 Task: Create a task  Implement a new cloud-based logistics management system for a company , assign it to team member softage.3@softage.net in the project ApexLine and update the status of the task to  At Risk , set the priority of the task to Medium
Action: Mouse moved to (92, 66)
Screenshot: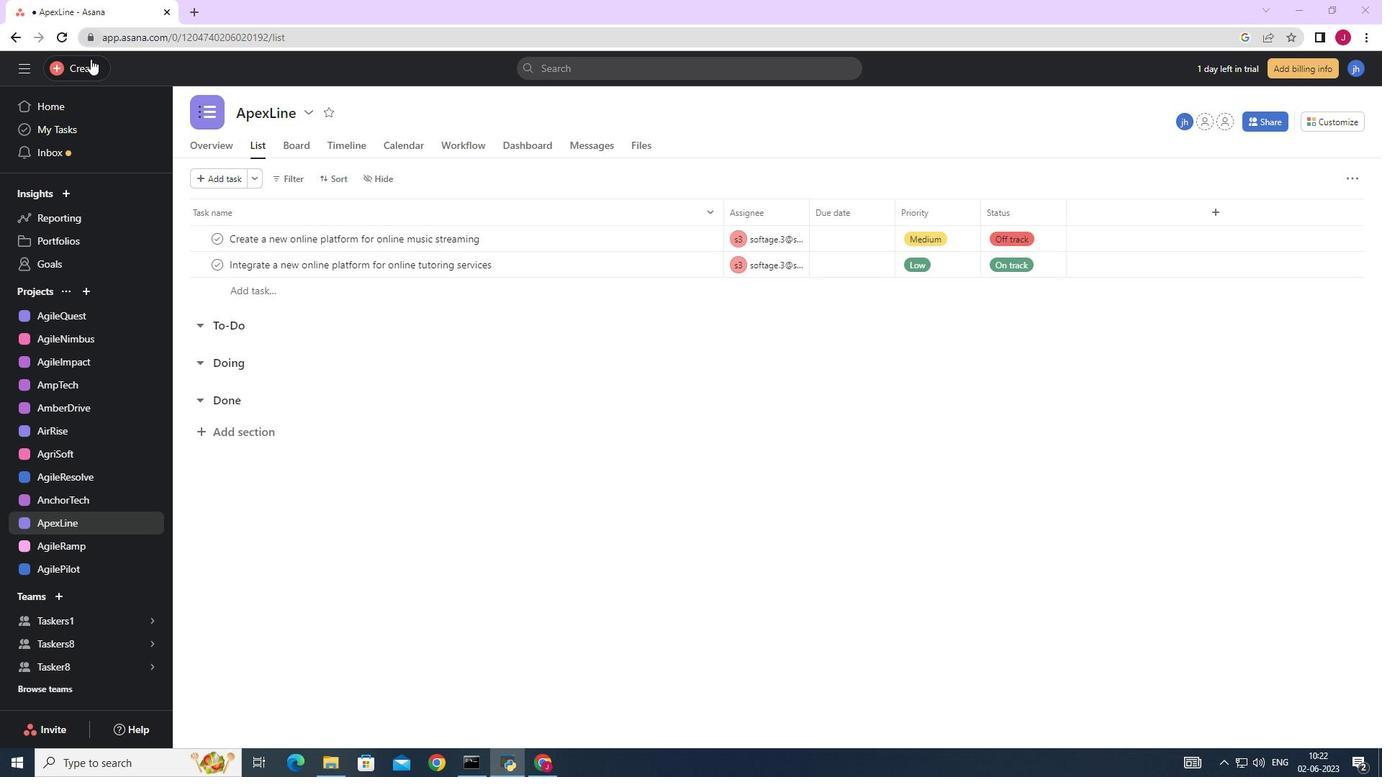 
Action: Mouse pressed left at (92, 66)
Screenshot: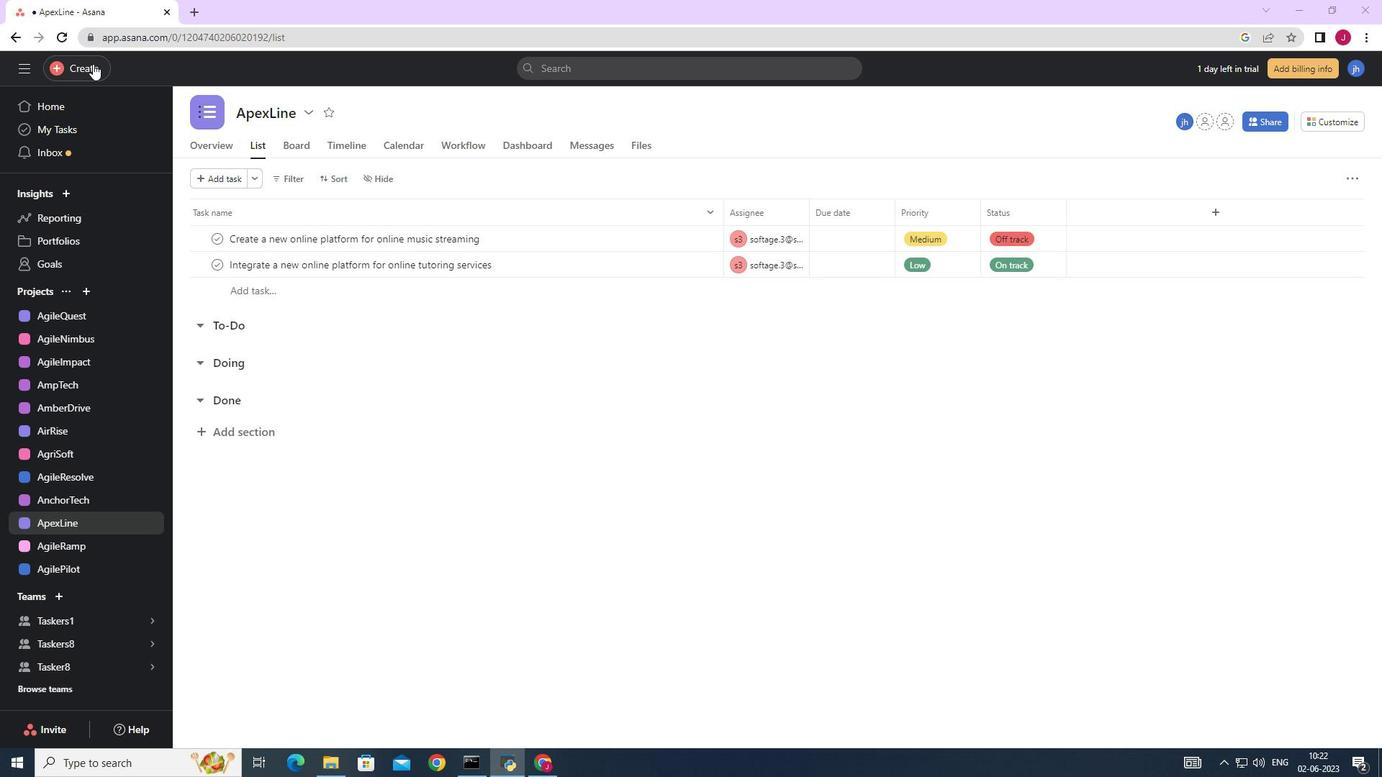 
Action: Mouse moved to (192, 74)
Screenshot: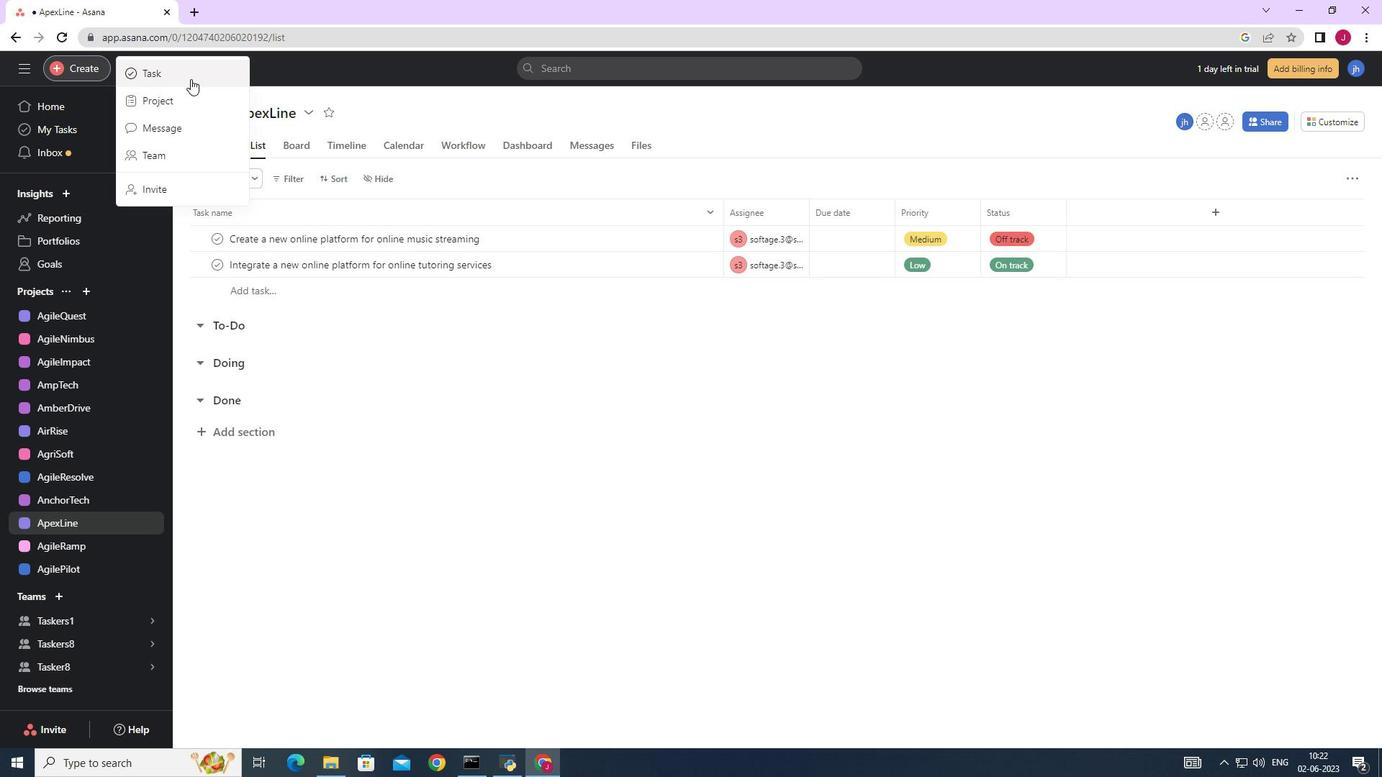 
Action: Mouse pressed left at (192, 74)
Screenshot: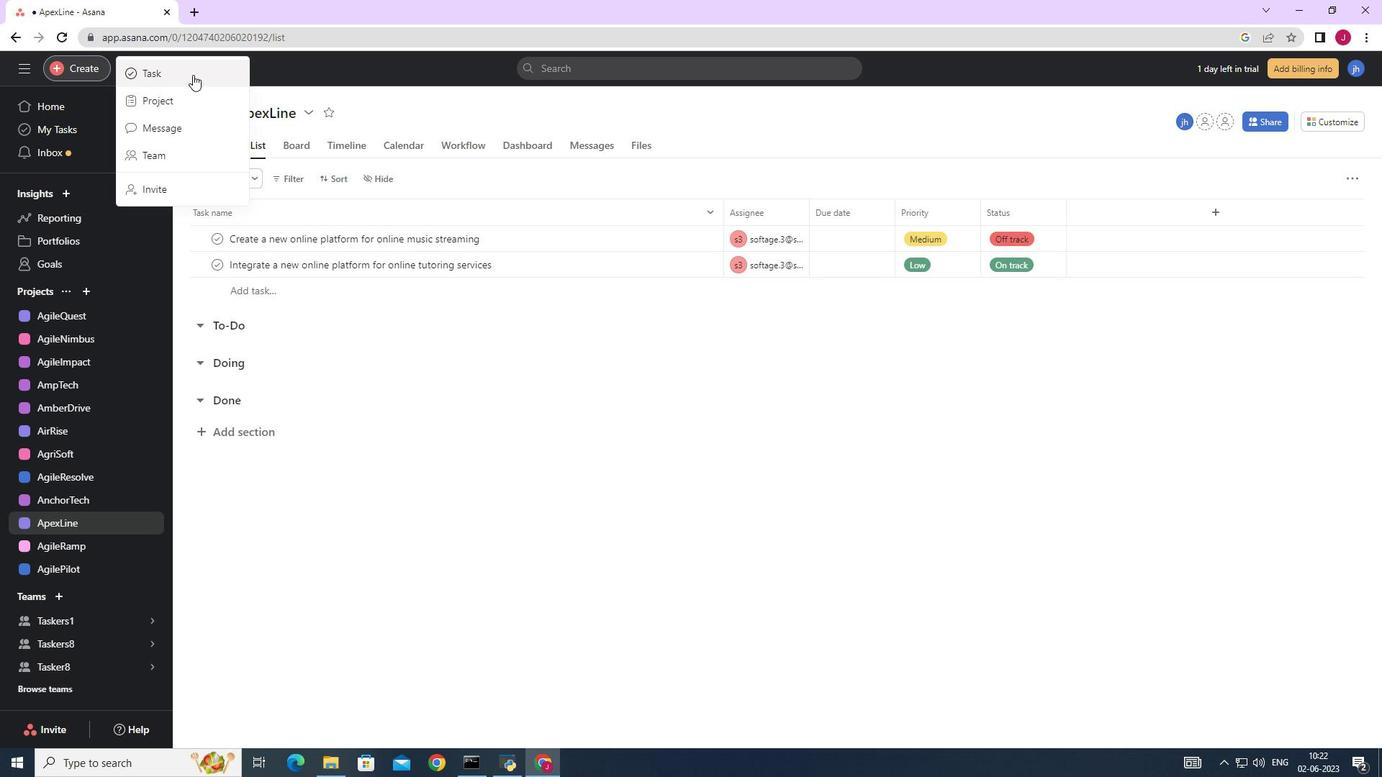 
Action: Mouse moved to (1127, 480)
Screenshot: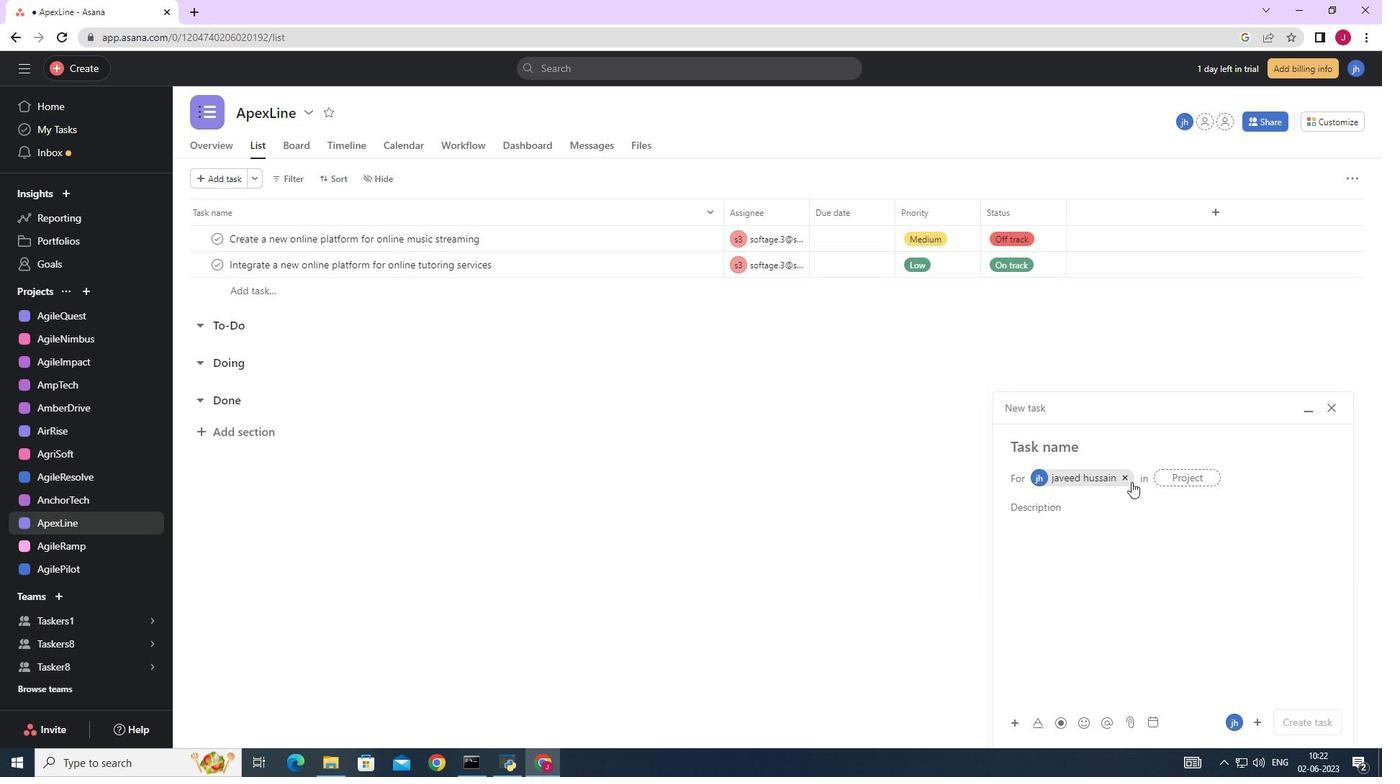 
Action: Mouse pressed left at (1127, 480)
Screenshot: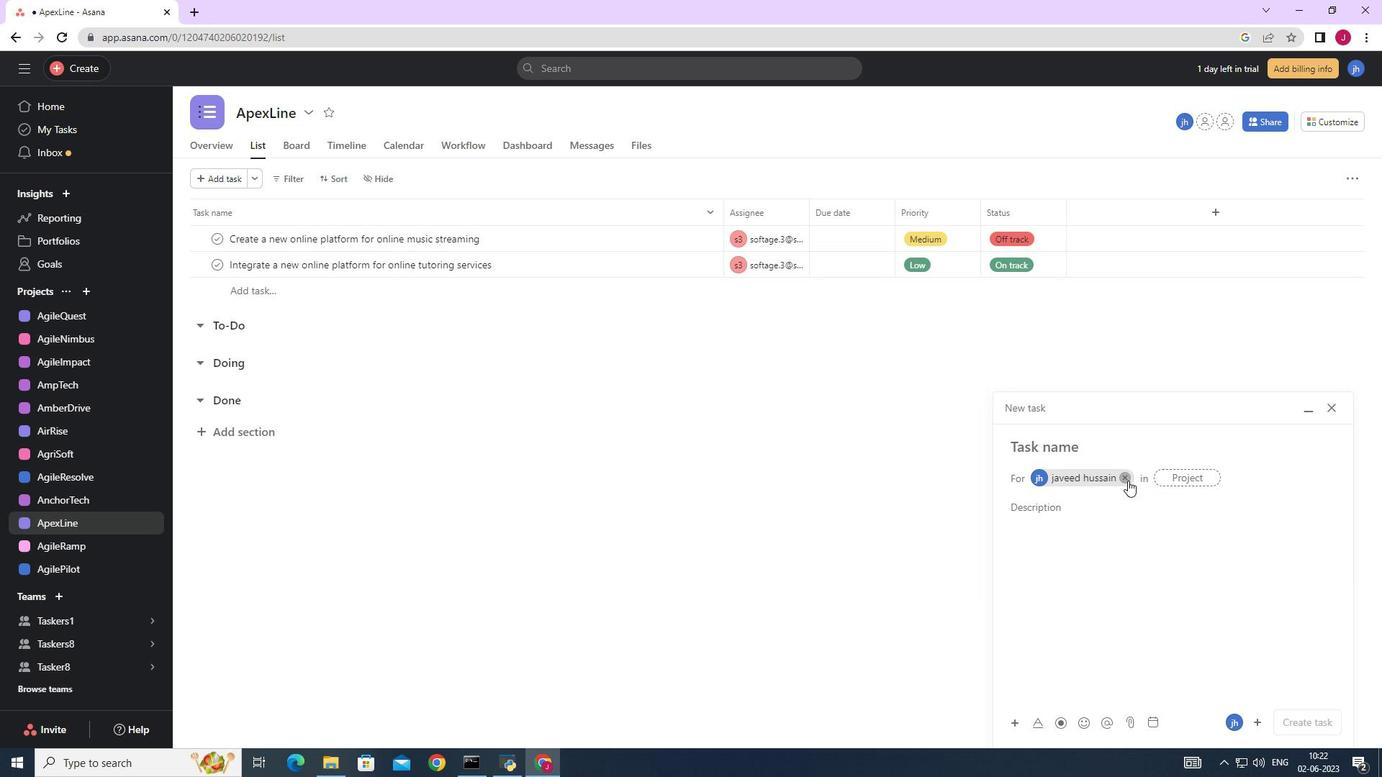 
Action: Mouse moved to (1048, 440)
Screenshot: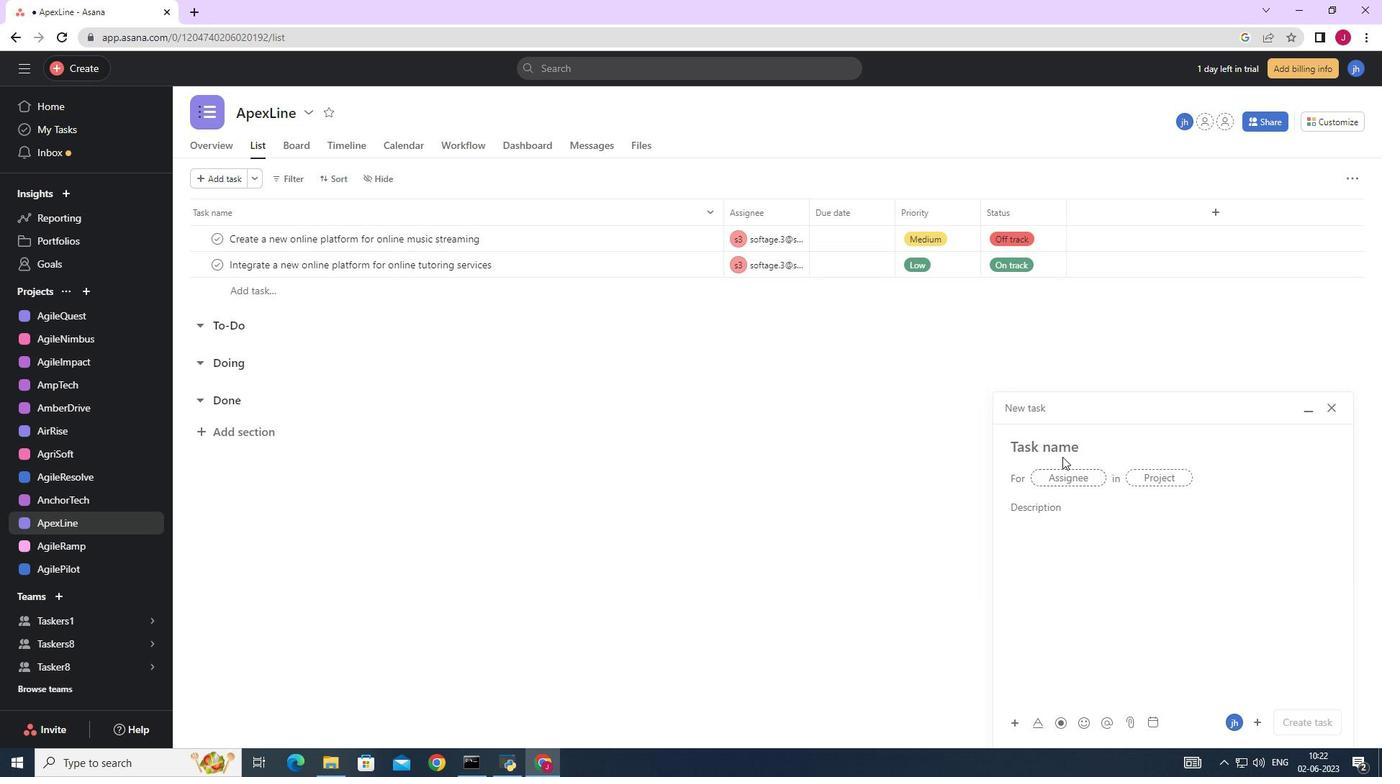 
Action: Mouse pressed left at (1048, 440)
Screenshot: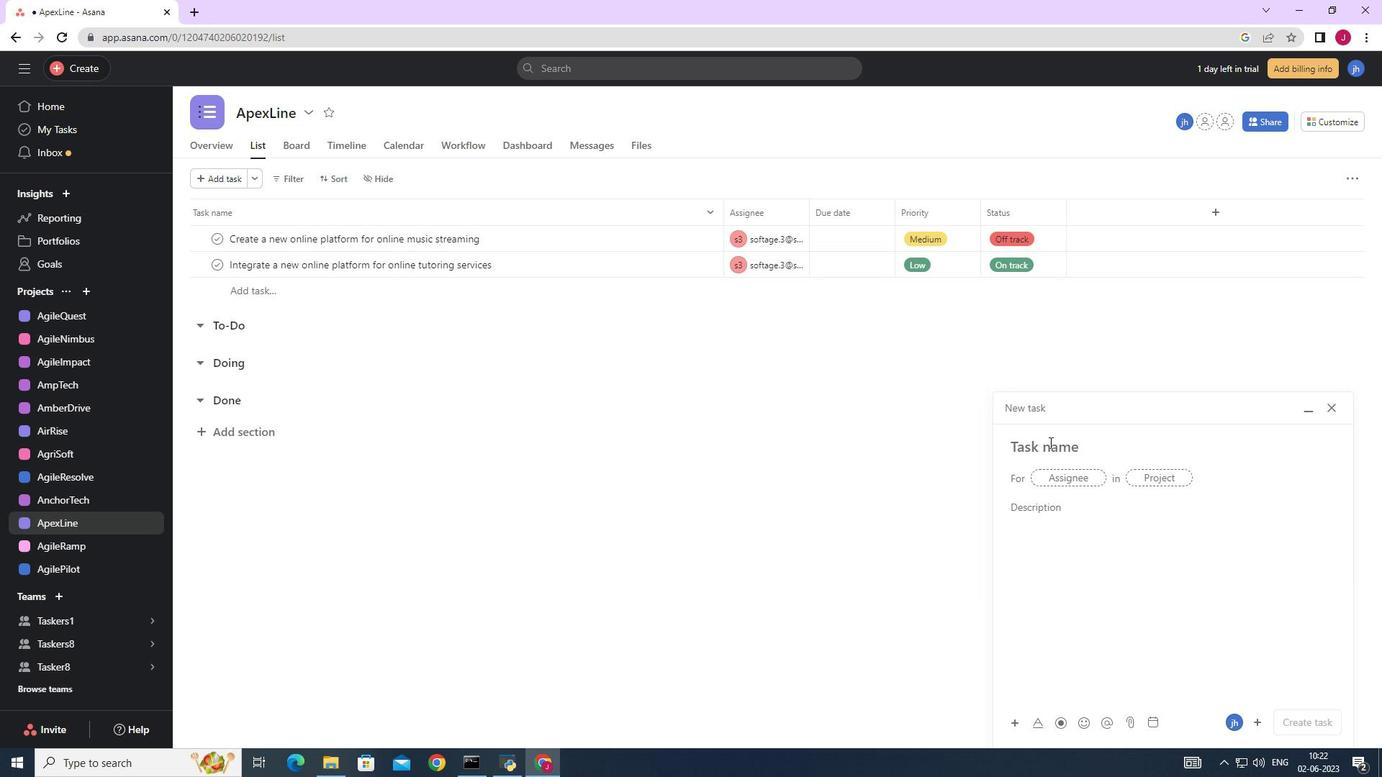 
Action: Key pressed <Key.caps_lock>I<Key.caps_lock>mplement<Key.space>a<Key.space>new<Key.space>cloud-based<Key.space>logistics<Key.space>mangement<Key.space>system<Key.space>for<Key.space>a<Key.space>company
Screenshot: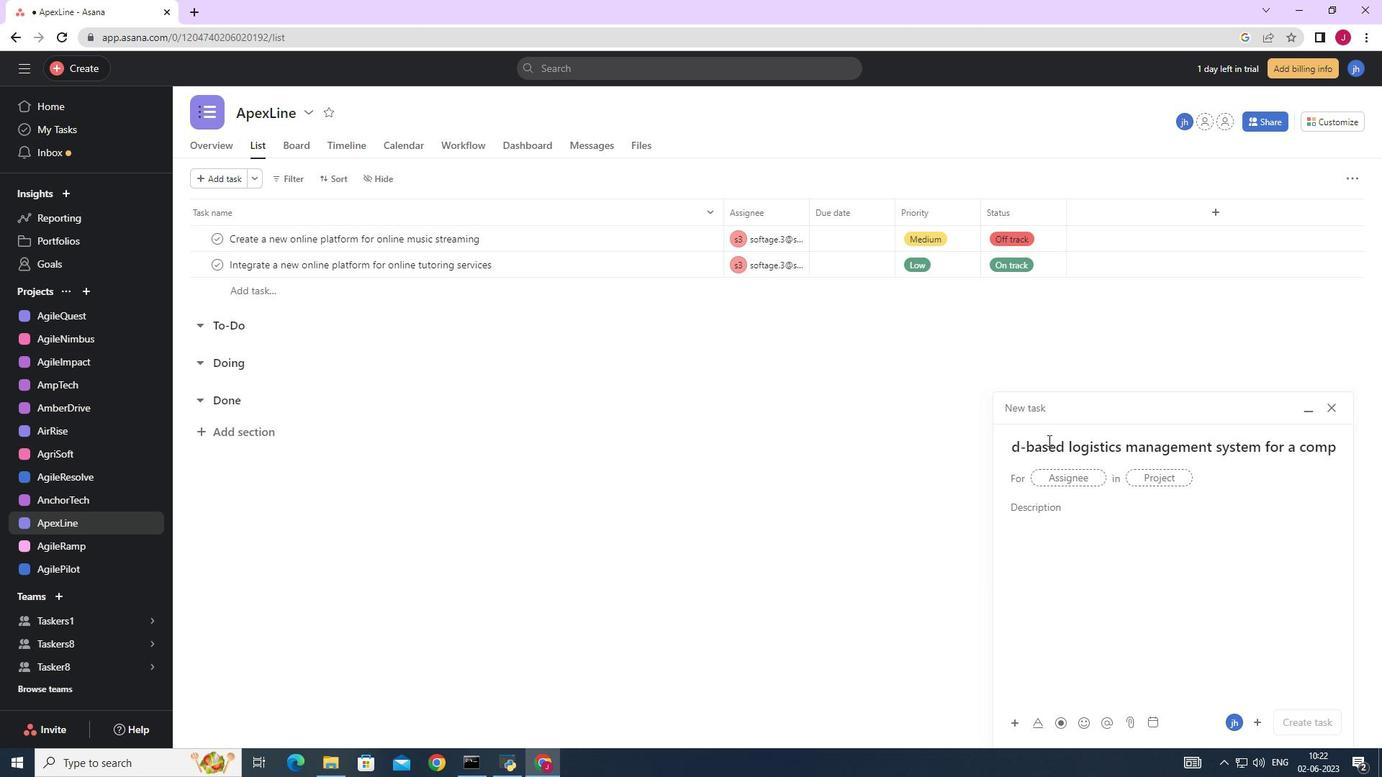 
Action: Mouse moved to (1073, 476)
Screenshot: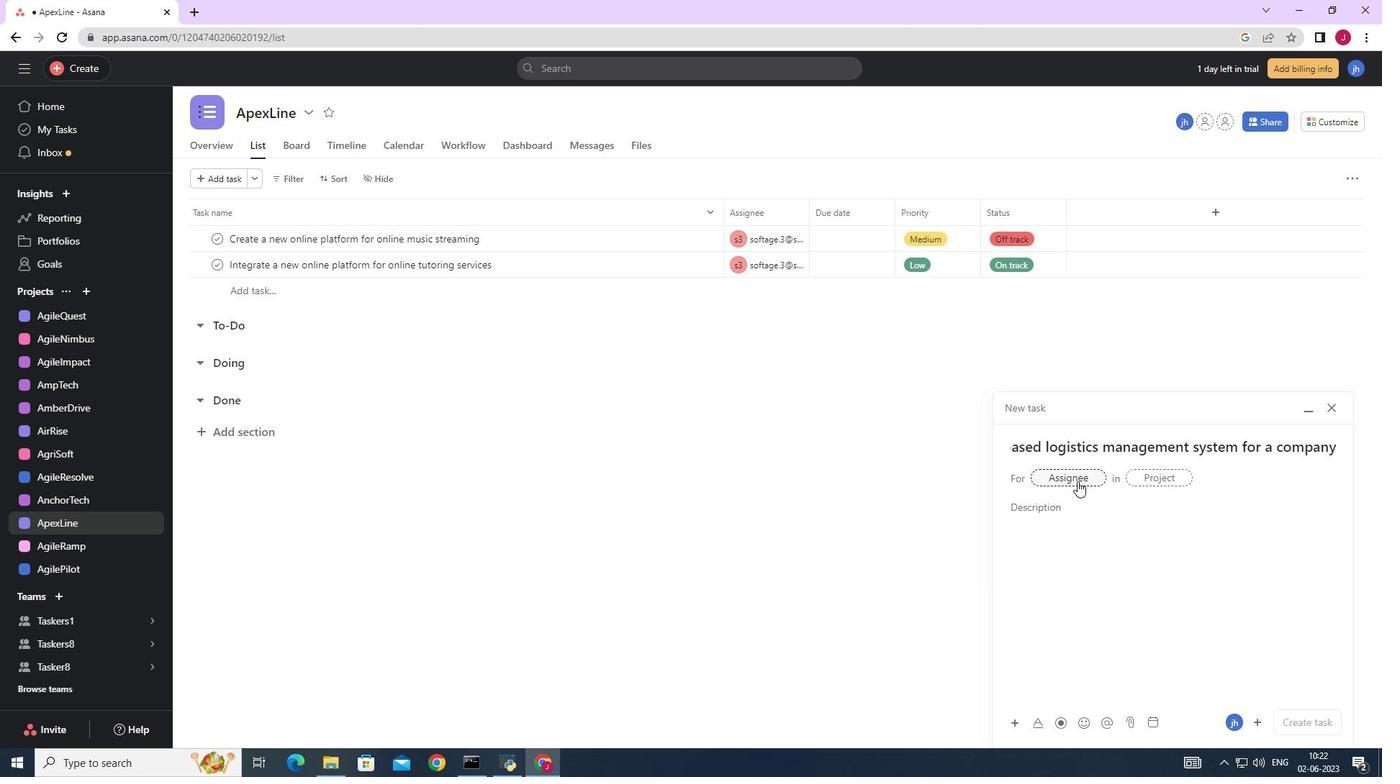 
Action: Mouse pressed left at (1073, 476)
Screenshot: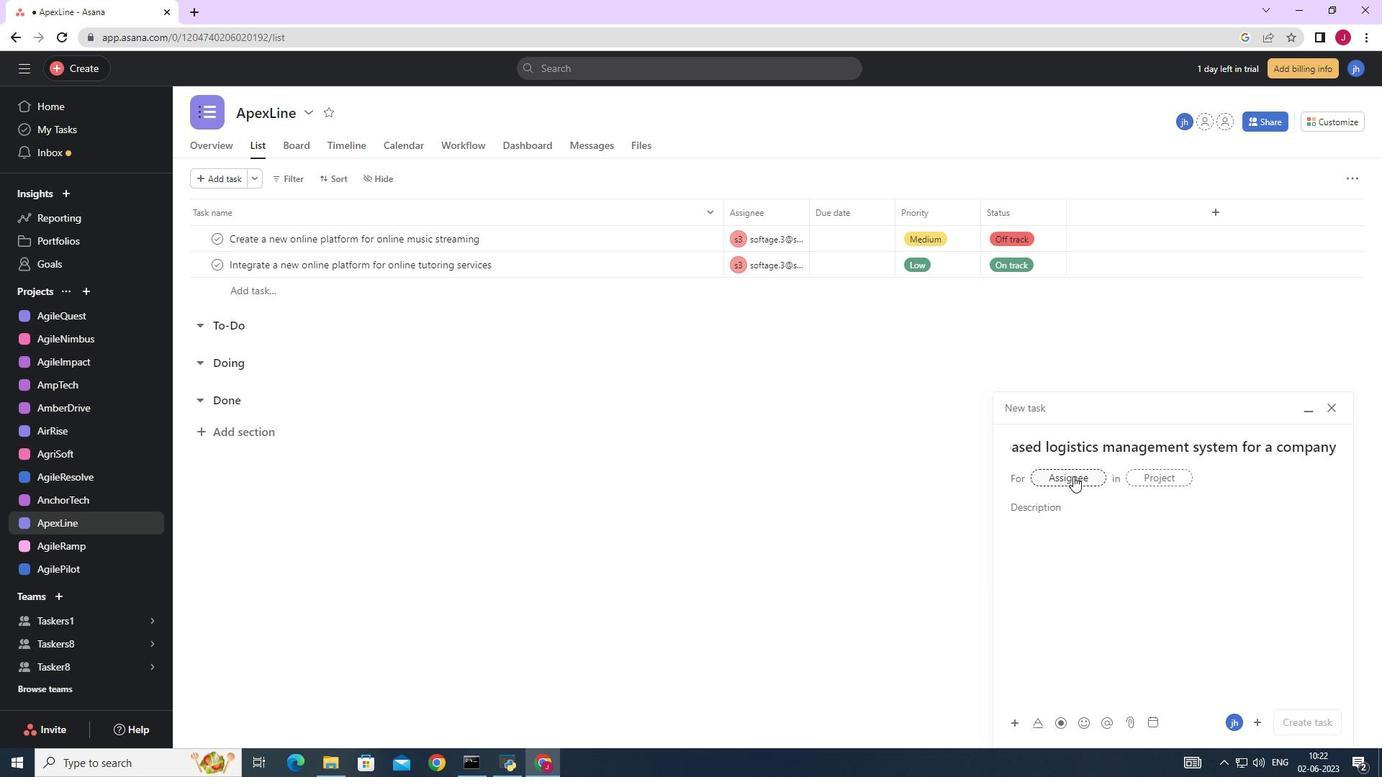 
Action: Key pressed softage.3
Screenshot: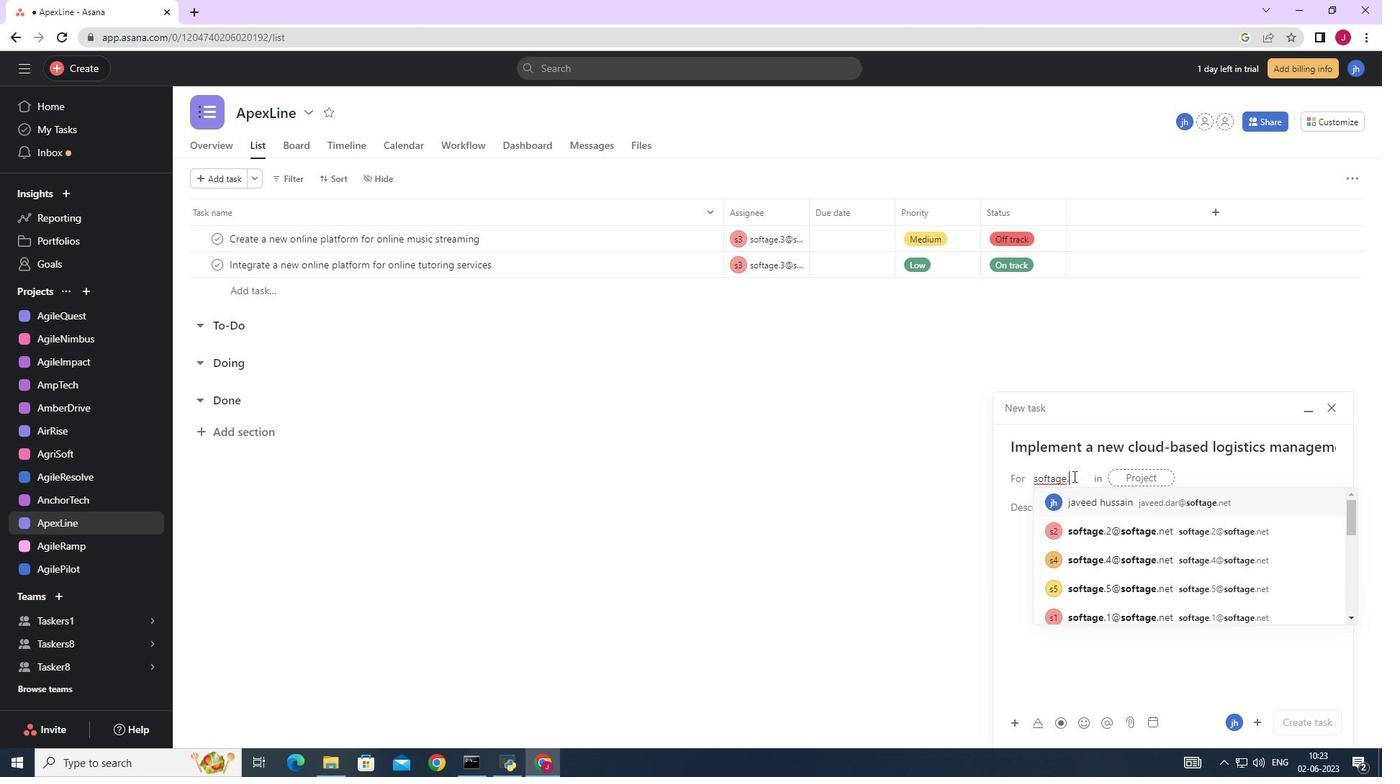 
Action: Mouse moved to (1137, 496)
Screenshot: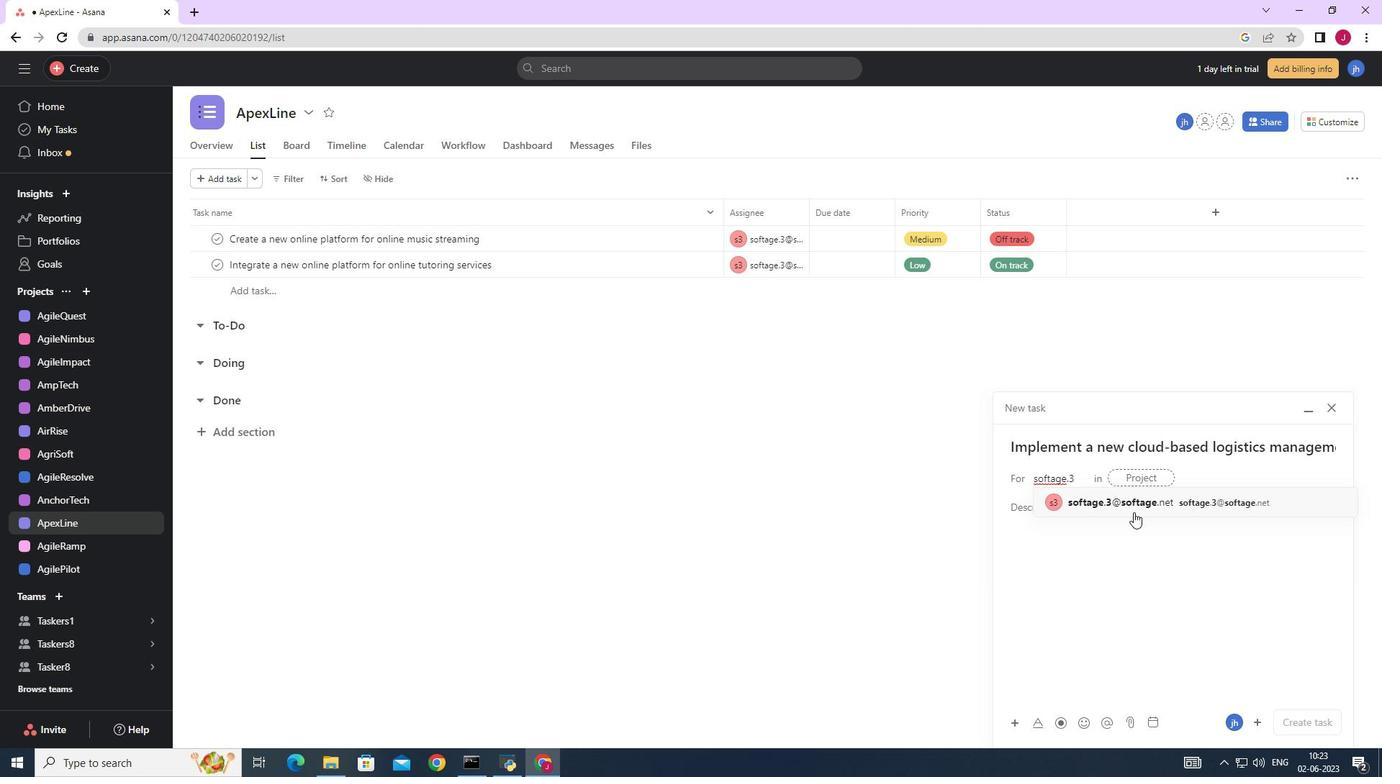 
Action: Mouse pressed left at (1137, 496)
Screenshot: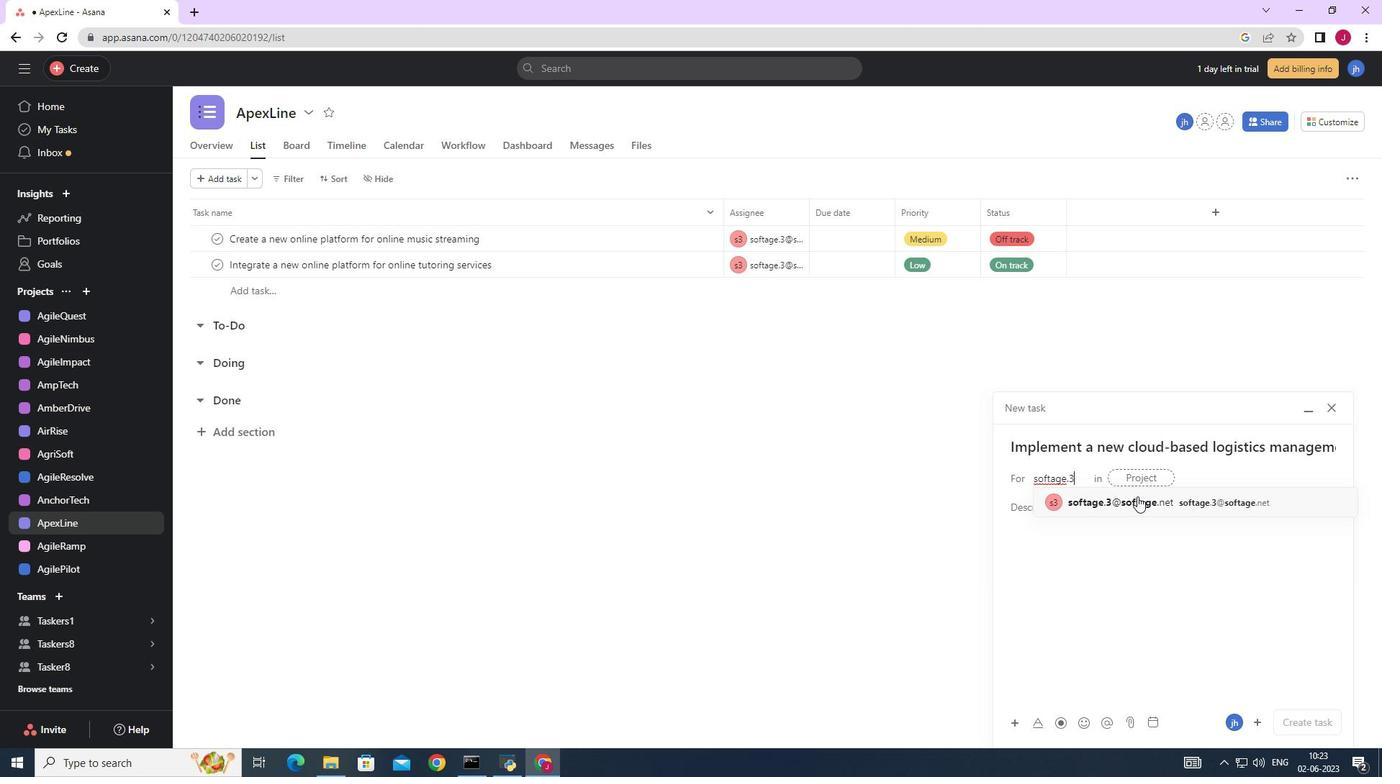 
Action: Mouse moved to (927, 504)
Screenshot: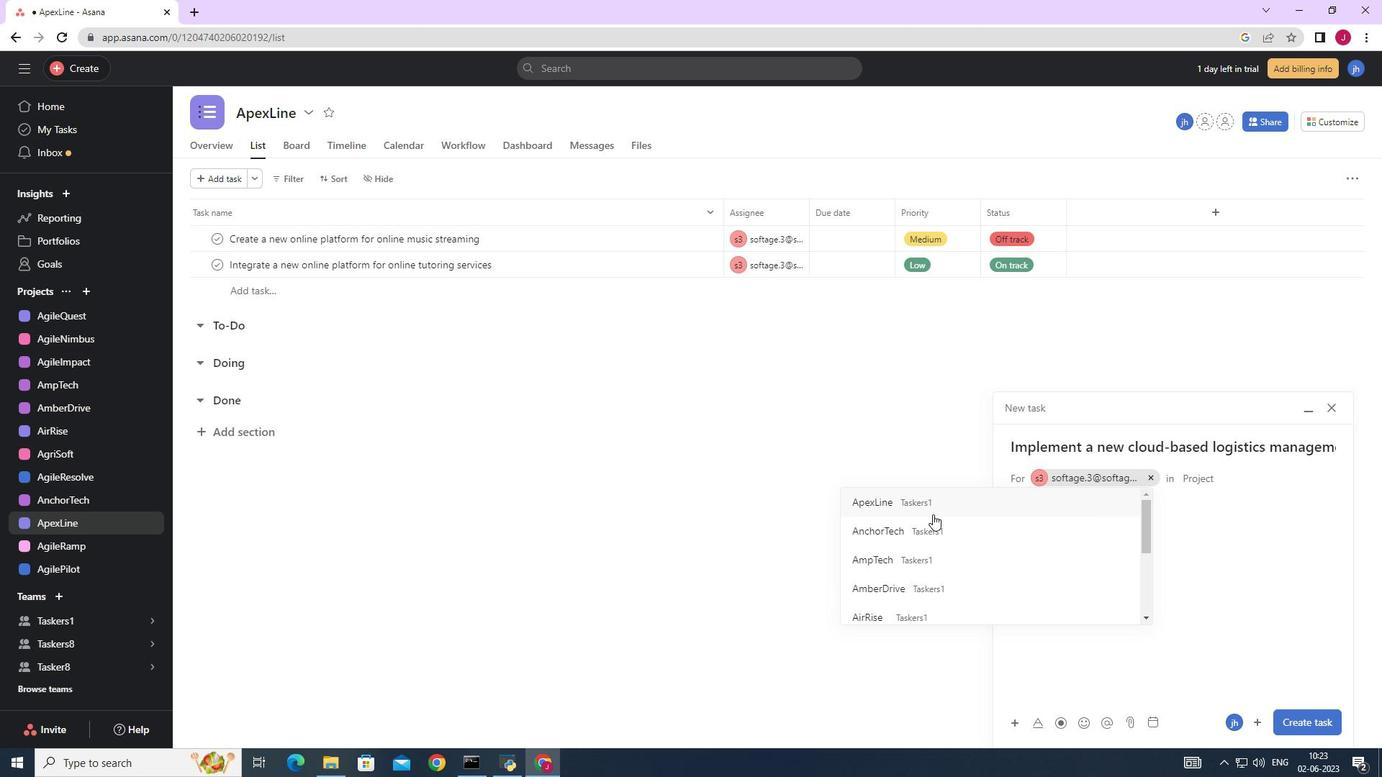 
Action: Mouse pressed left at (927, 504)
Screenshot: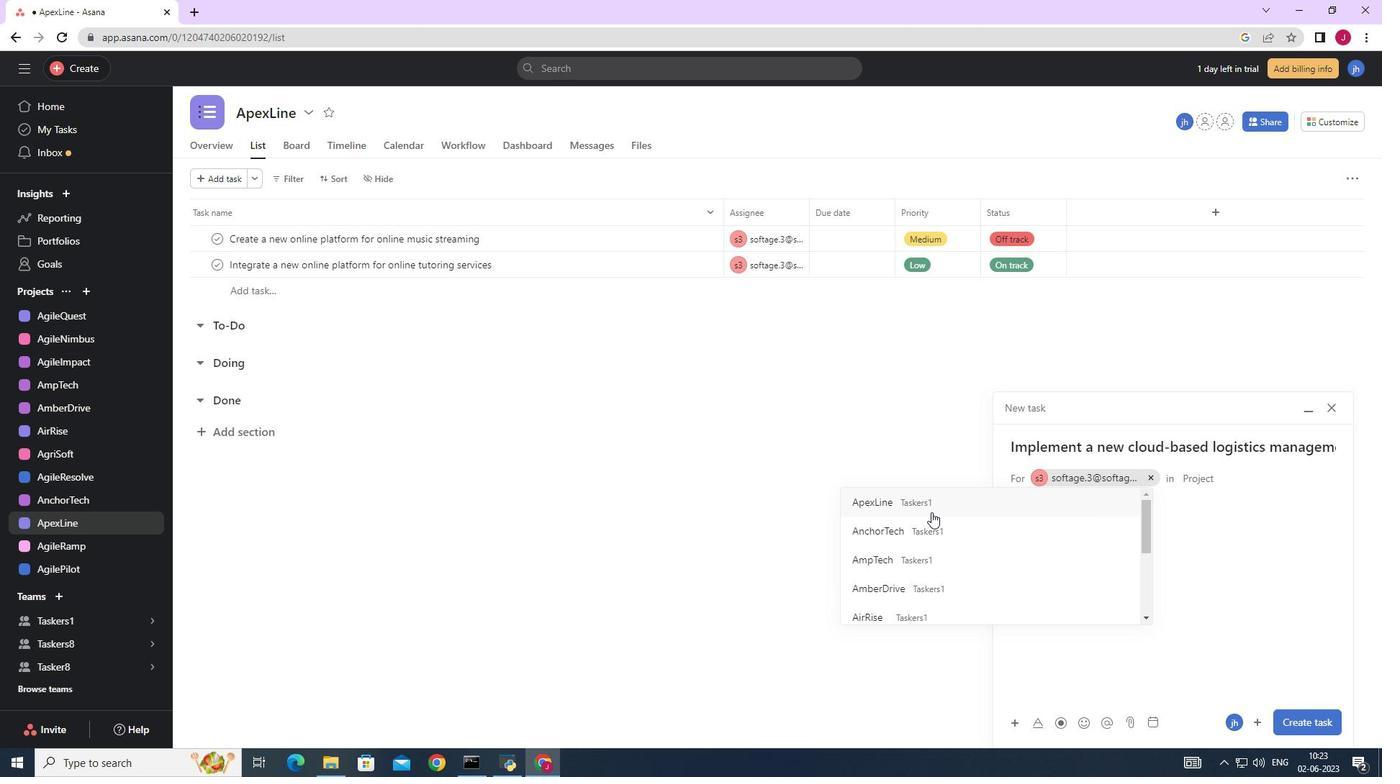 
Action: Mouse moved to (1073, 508)
Screenshot: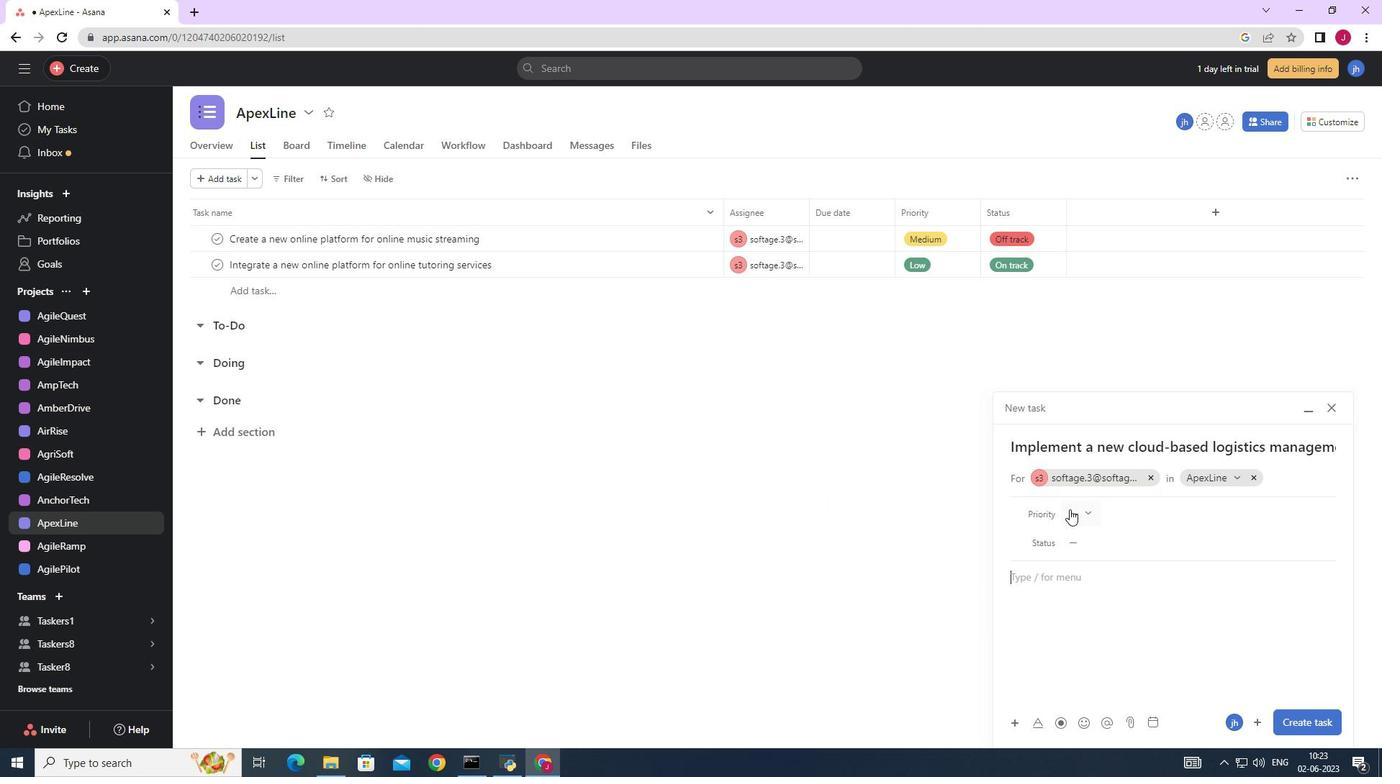 
Action: Mouse pressed left at (1073, 508)
Screenshot: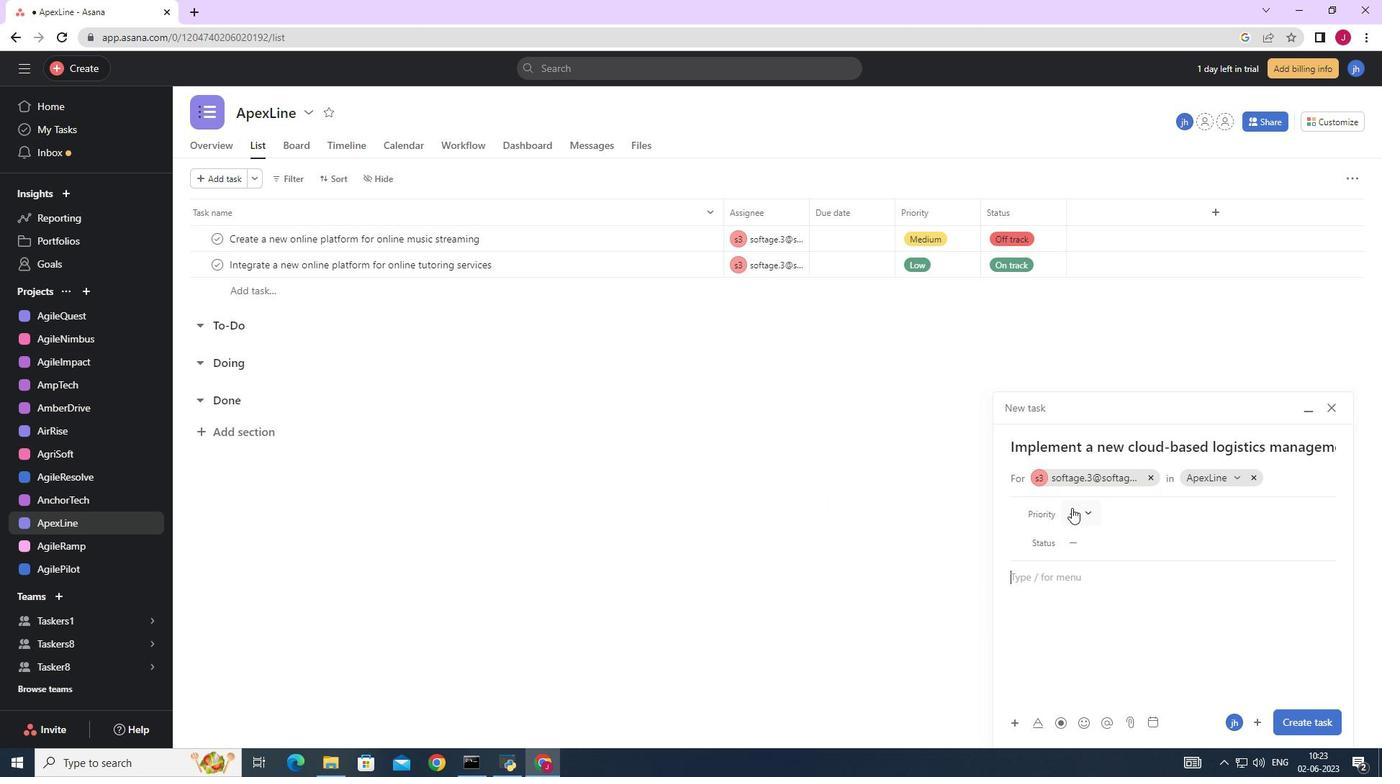 
Action: Mouse moved to (1111, 583)
Screenshot: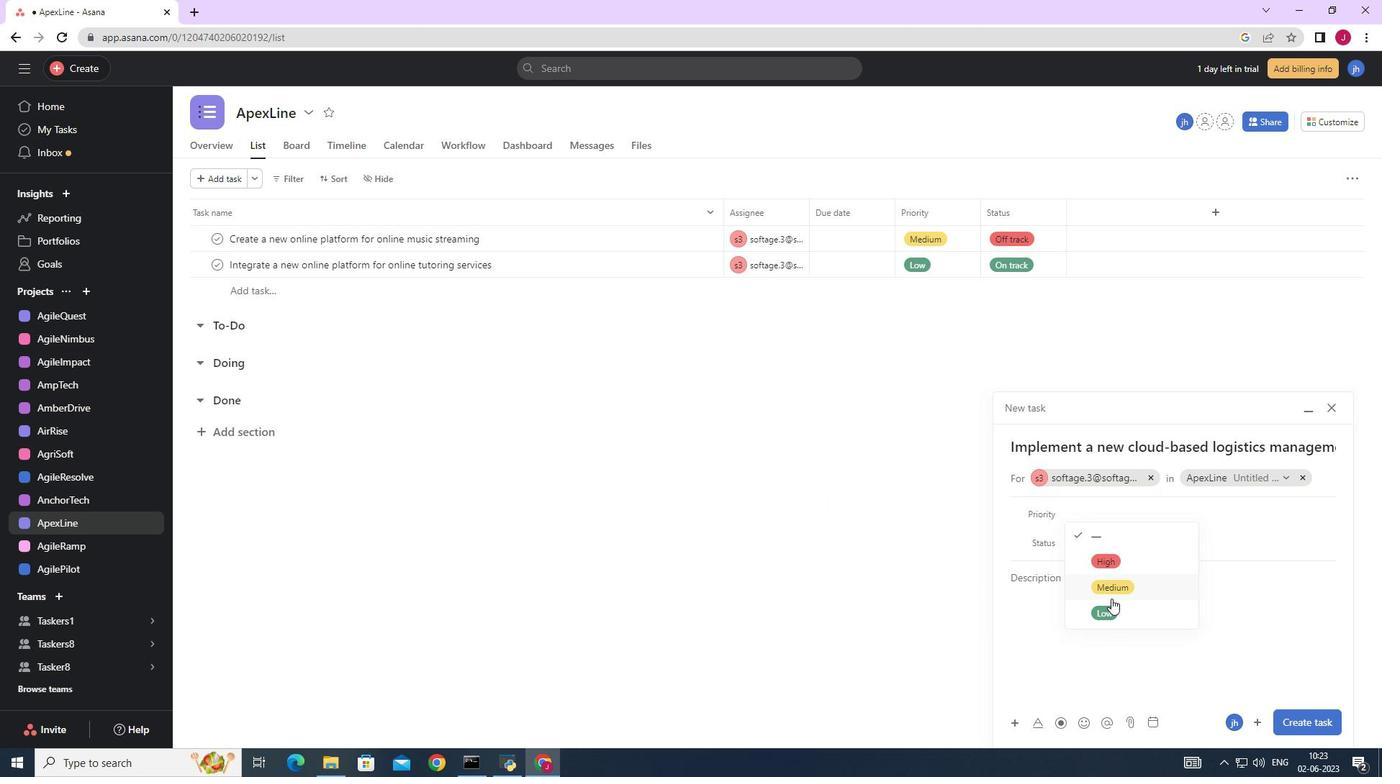 
Action: Mouse pressed left at (1111, 583)
Screenshot: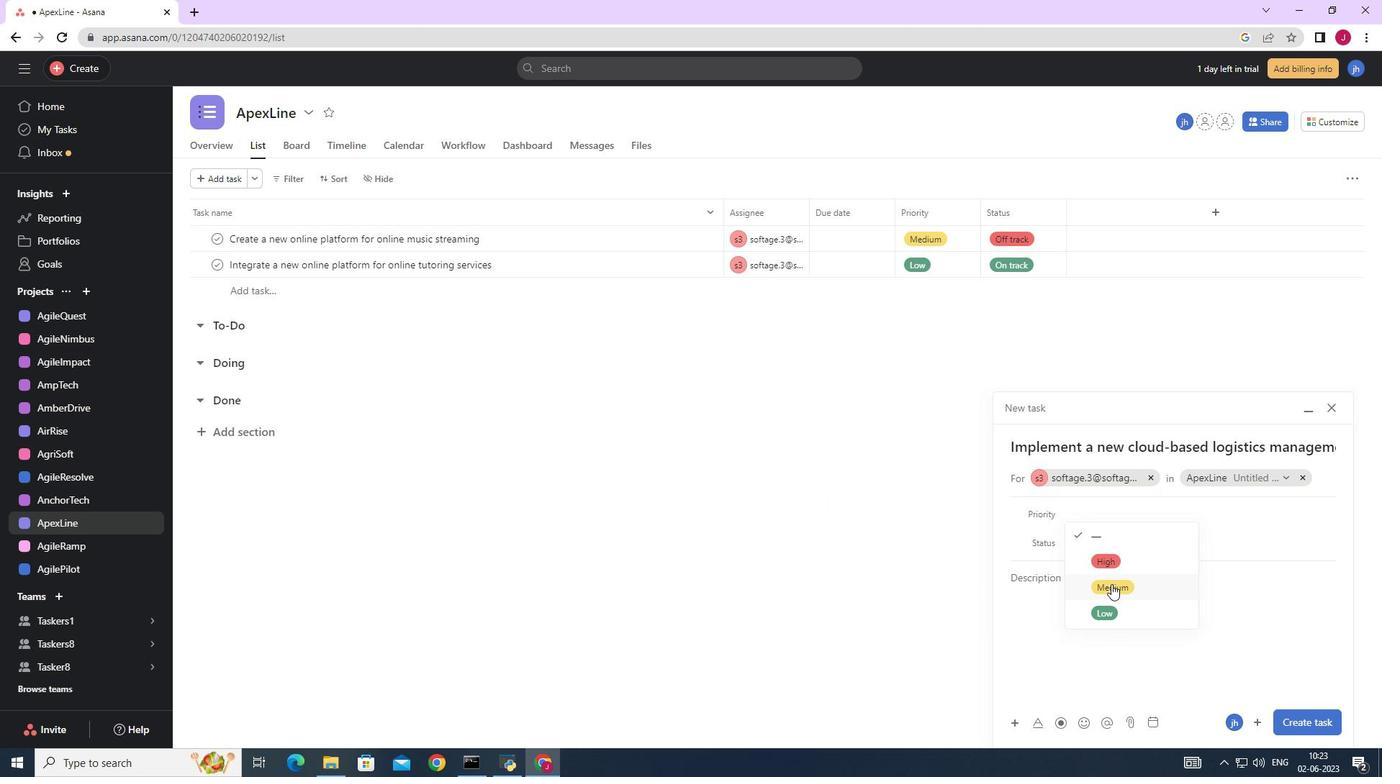 
Action: Mouse moved to (1093, 541)
Screenshot: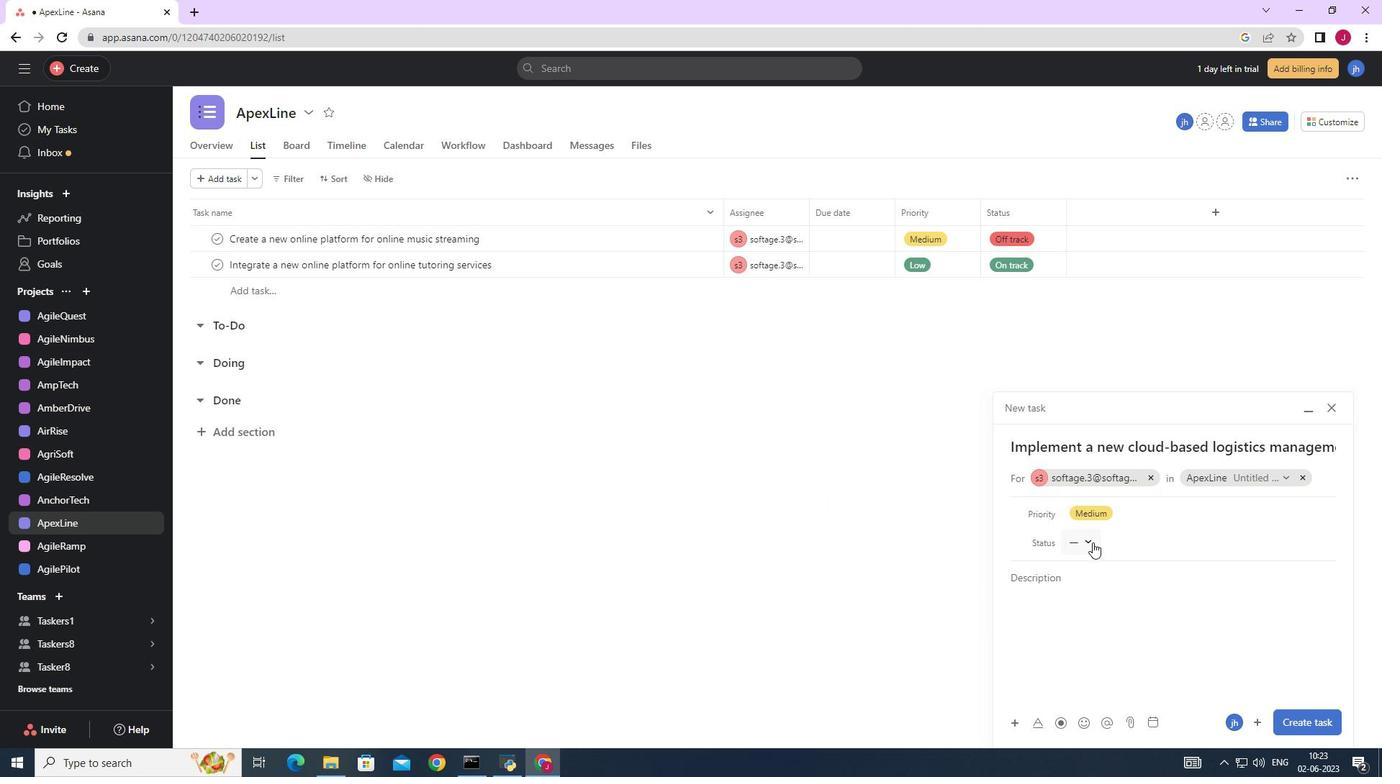 
Action: Mouse pressed left at (1093, 541)
Screenshot: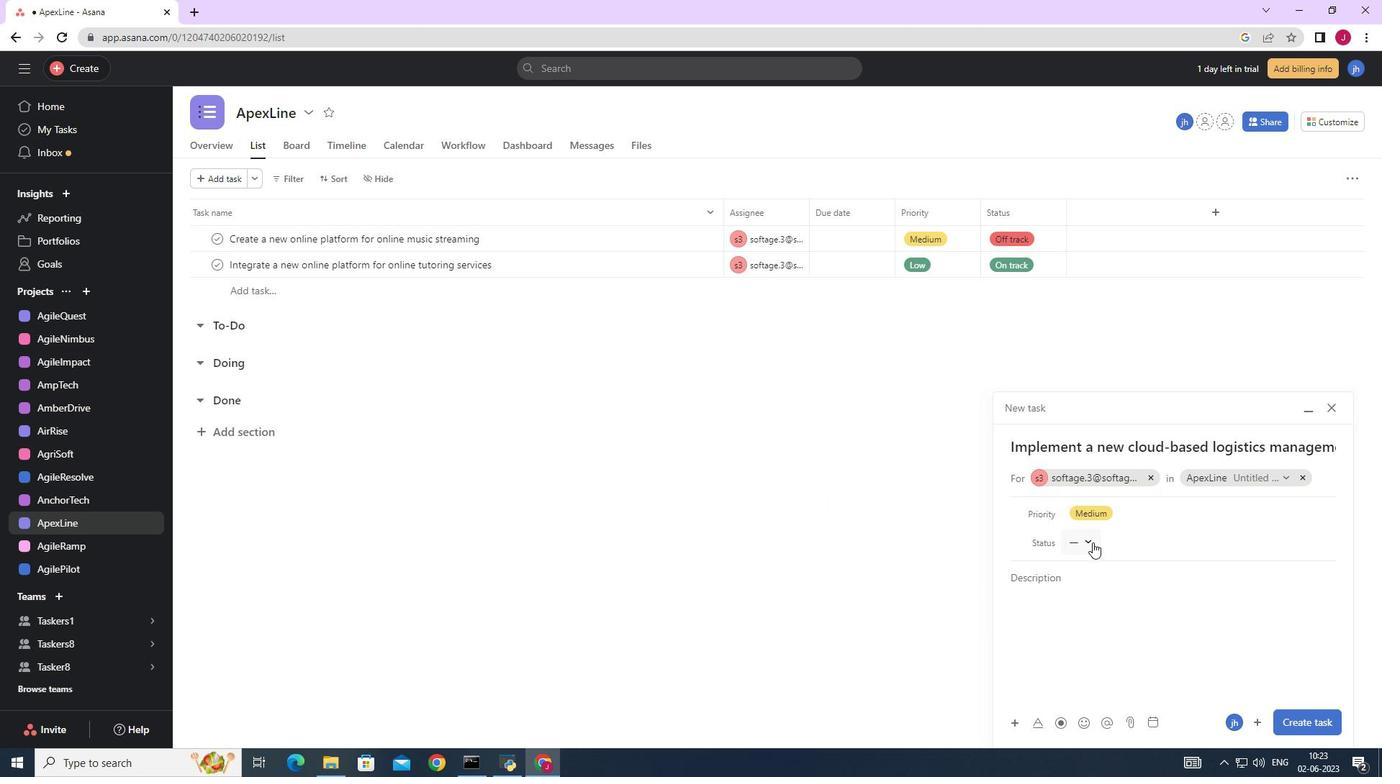 
Action: Mouse moved to (1108, 646)
Screenshot: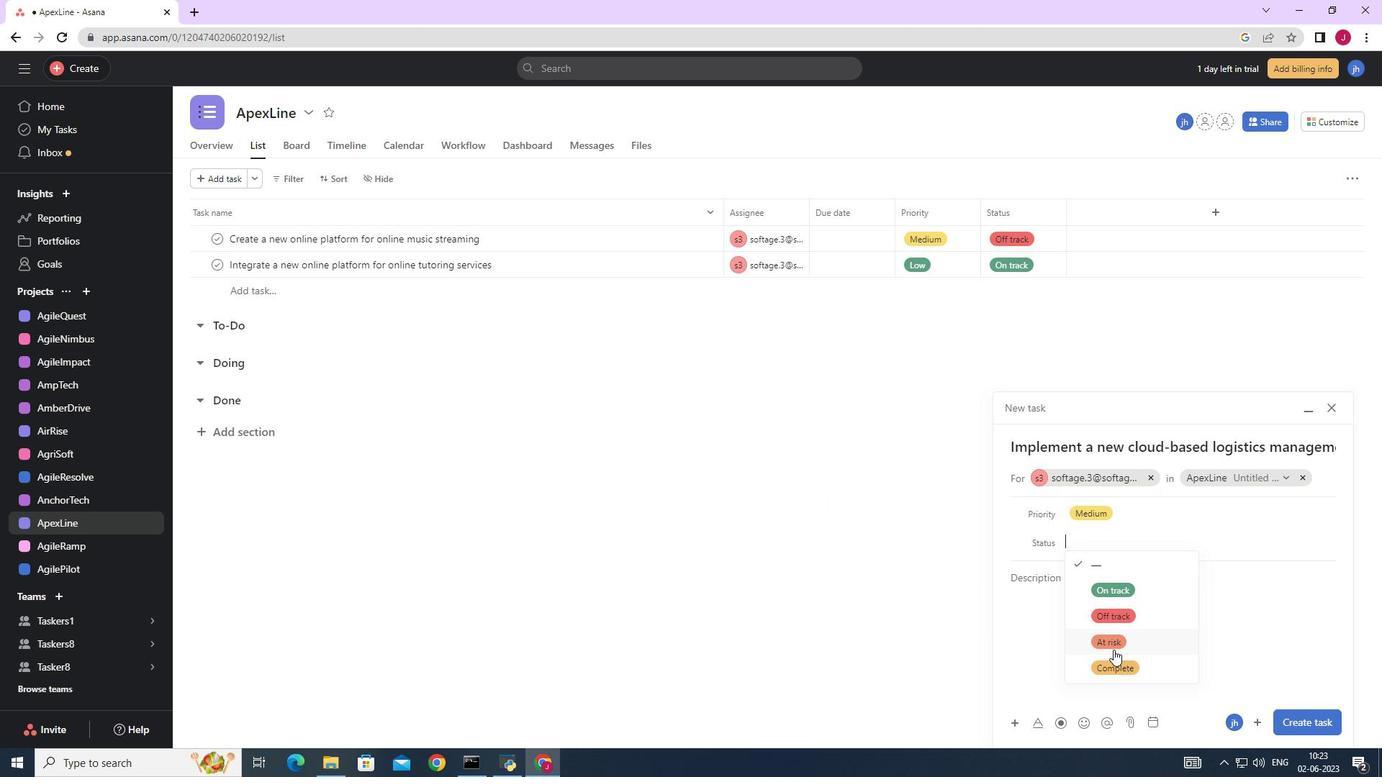 
Action: Mouse pressed left at (1108, 646)
Screenshot: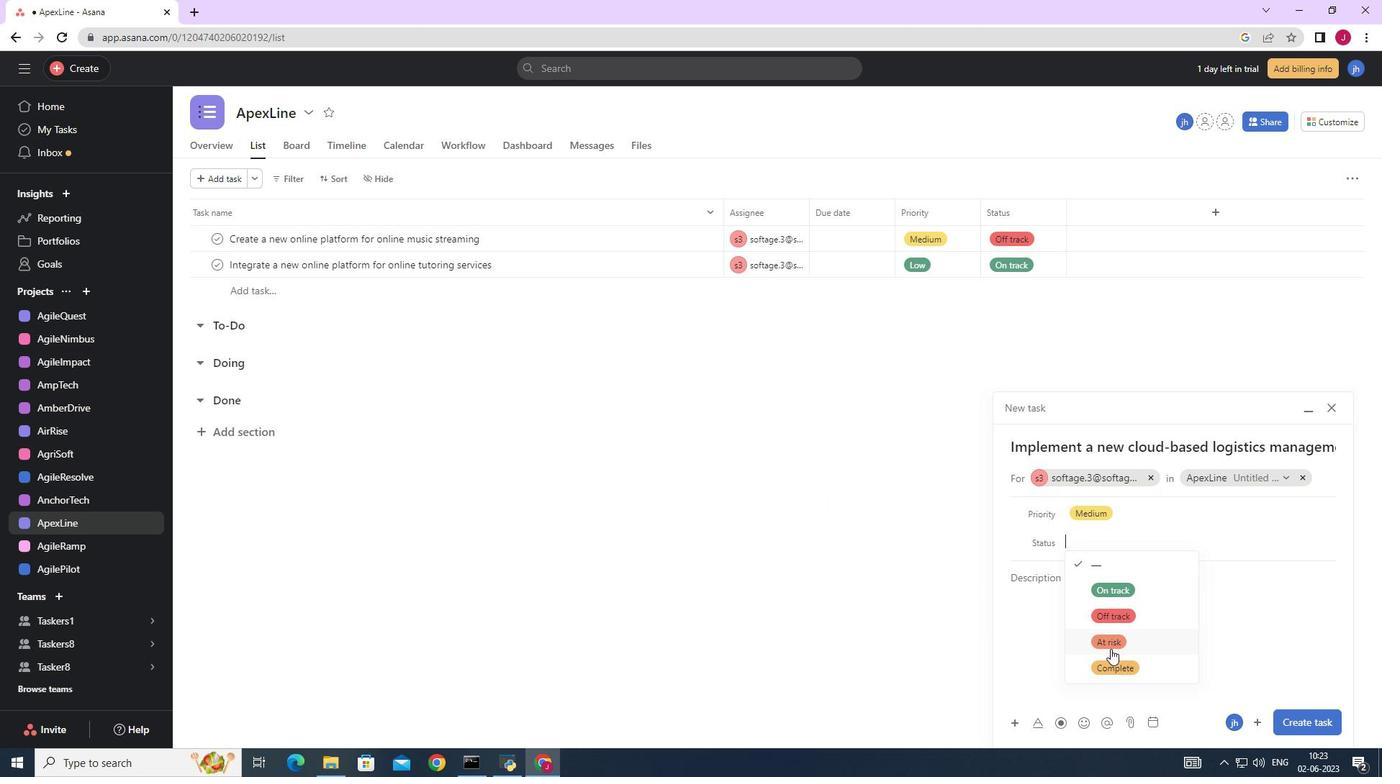 
Action: Mouse moved to (1314, 722)
Screenshot: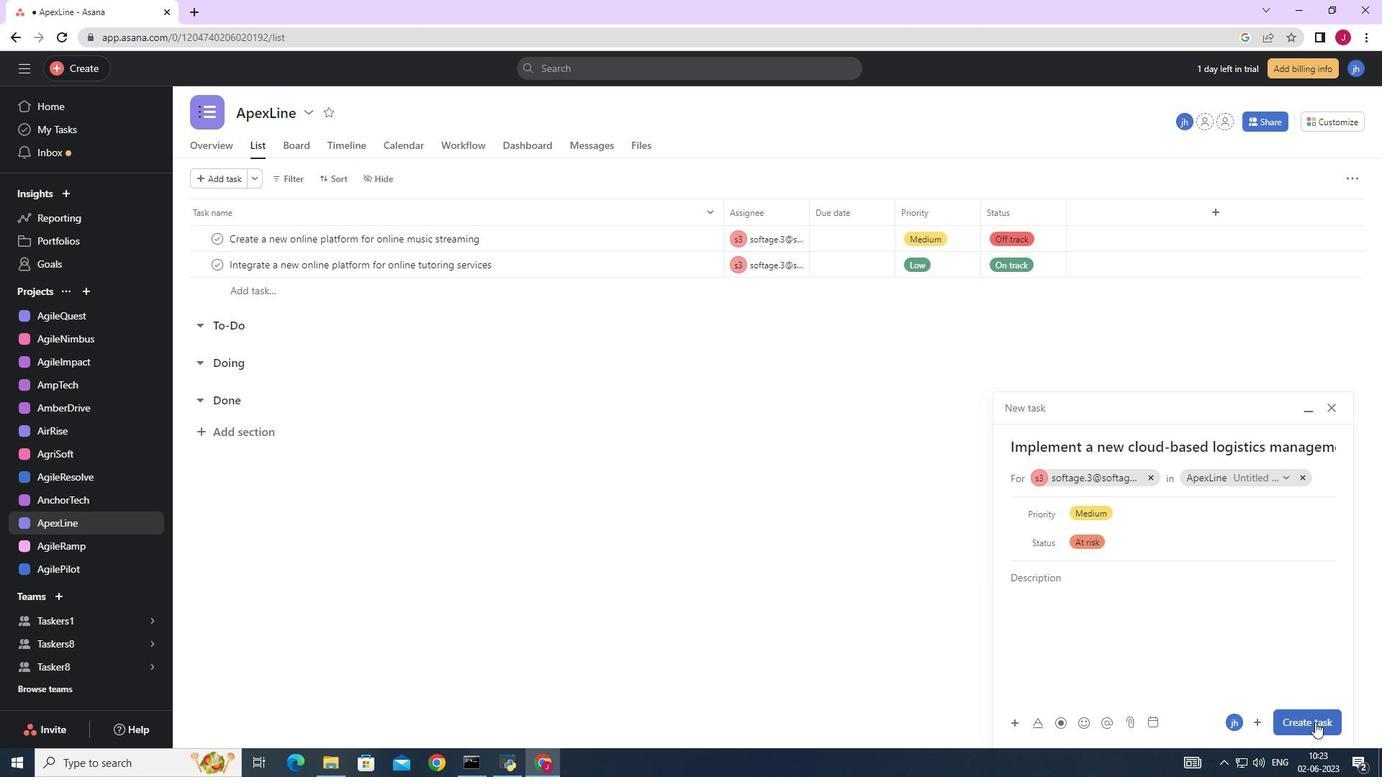 
Action: Mouse pressed left at (1314, 722)
Screenshot: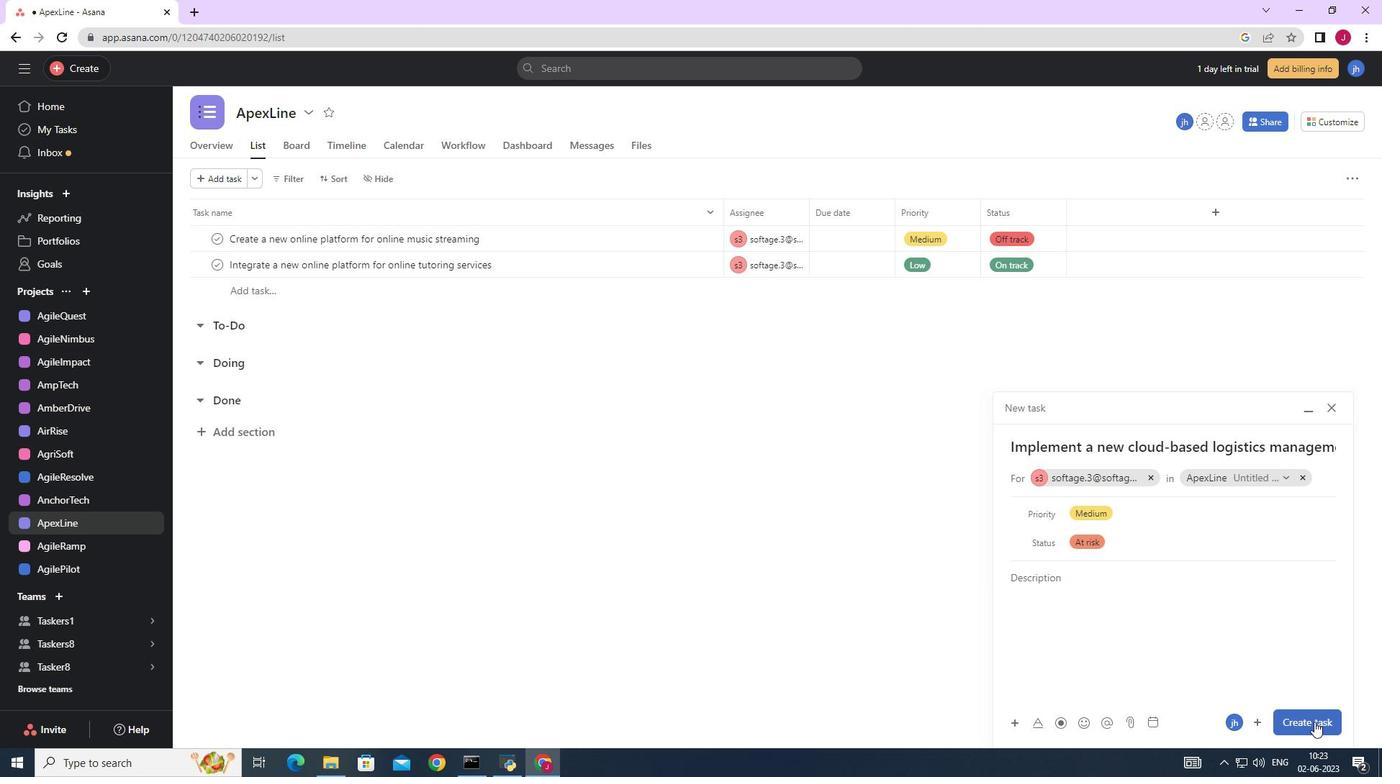 
Action: Mouse moved to (1314, 722)
Screenshot: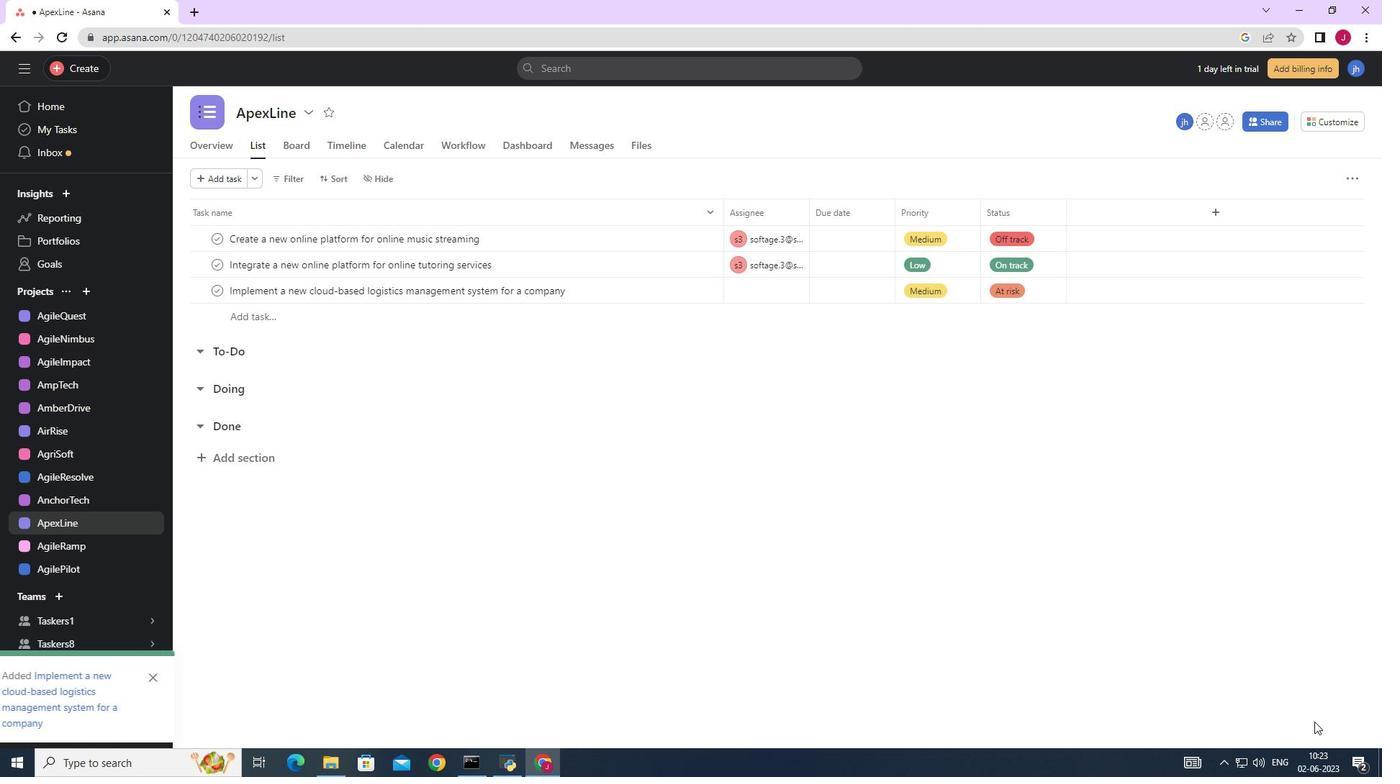 
